 Task: Select the option do not auto-fit the text.
Action: Mouse moved to (774, 332)
Screenshot: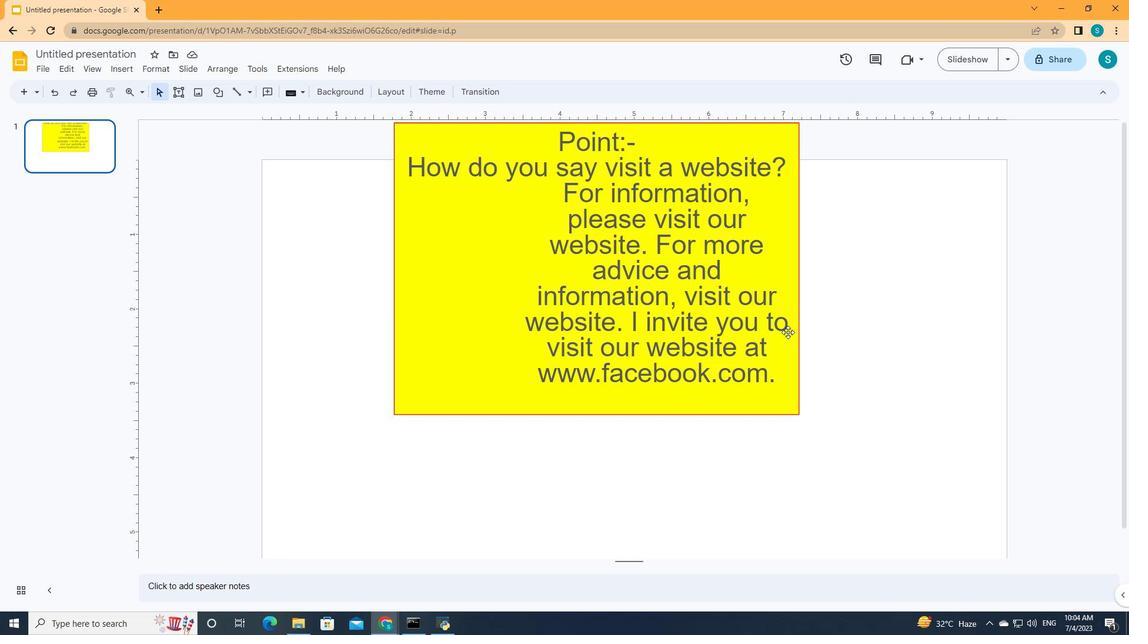 
Action: Mouse pressed left at (774, 332)
Screenshot: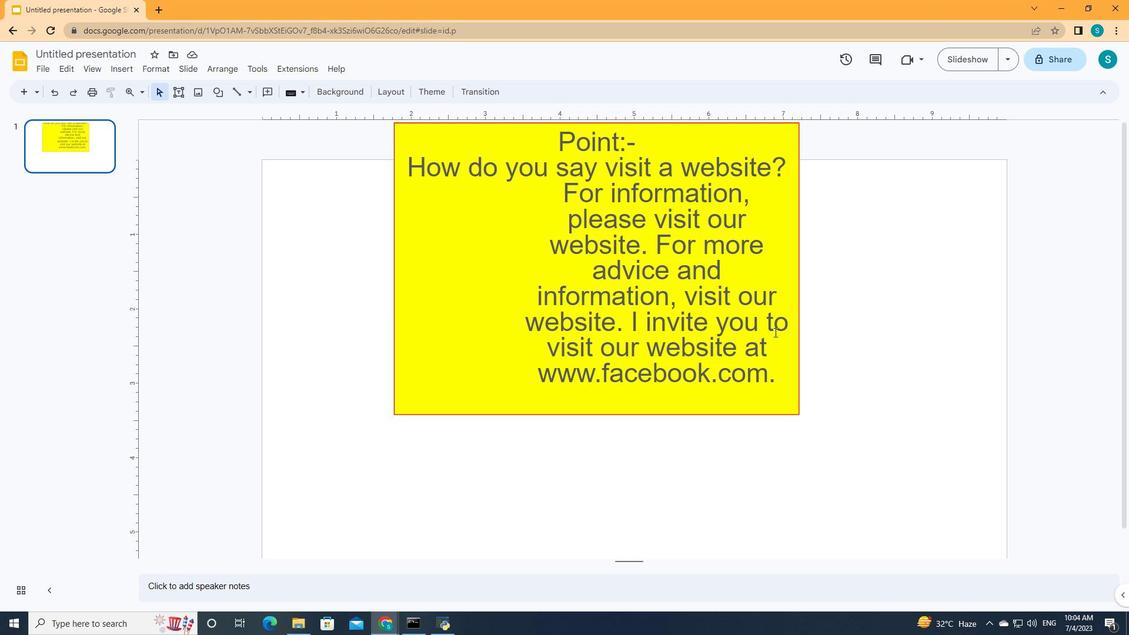 
Action: Mouse moved to (816, 86)
Screenshot: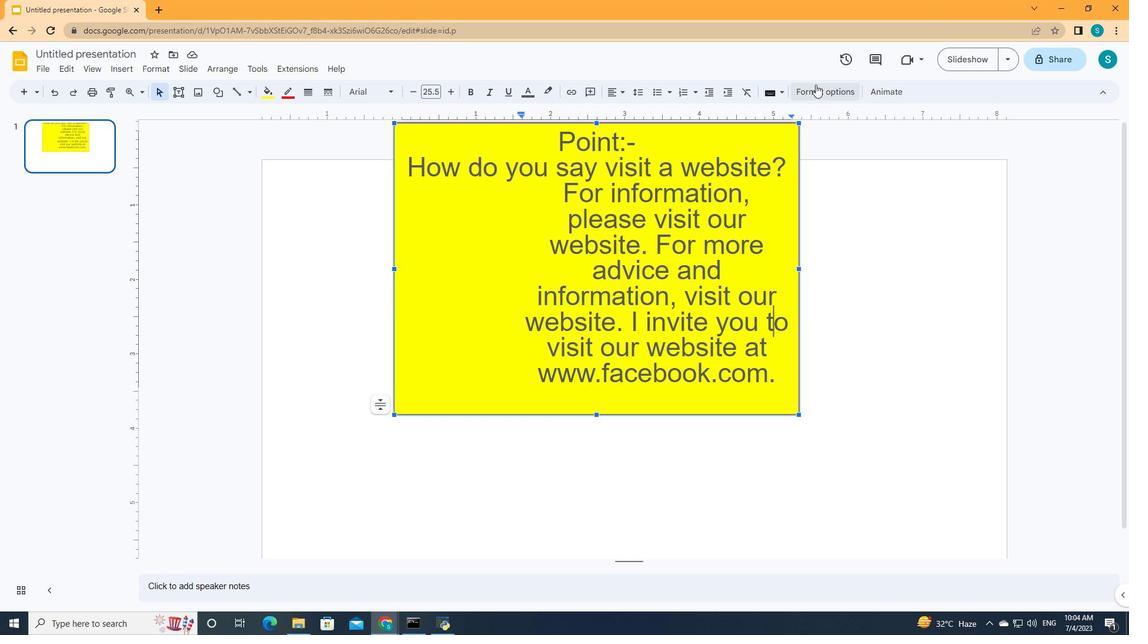
Action: Mouse pressed left at (816, 86)
Screenshot: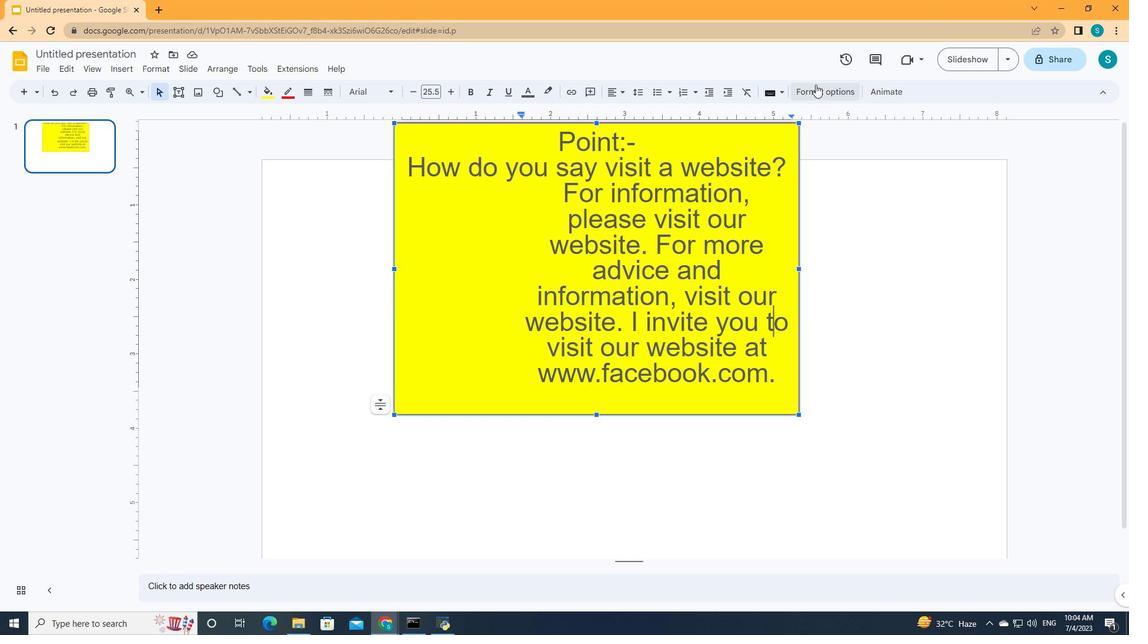
Action: Mouse moved to (968, 202)
Screenshot: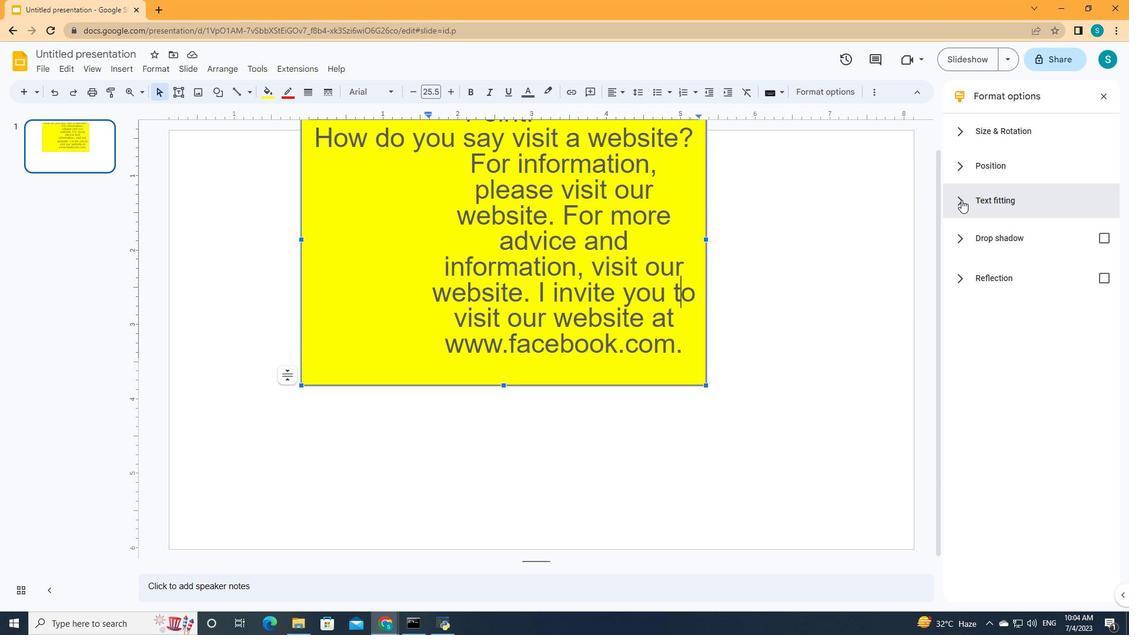 
Action: Mouse pressed left at (968, 202)
Screenshot: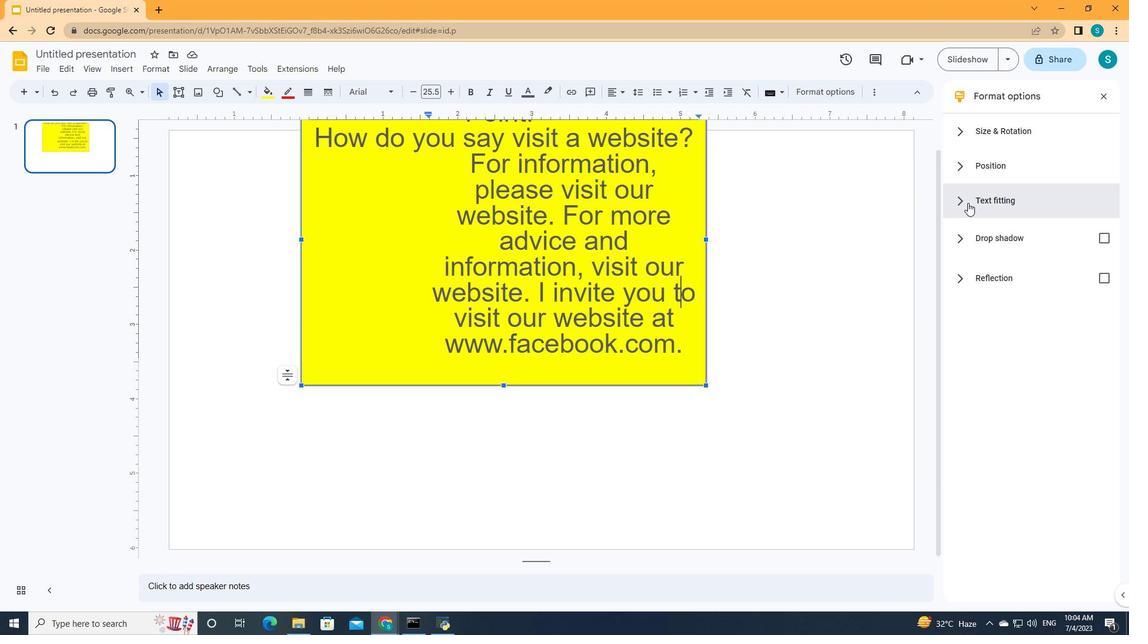 
Action: Mouse moved to (958, 358)
Screenshot: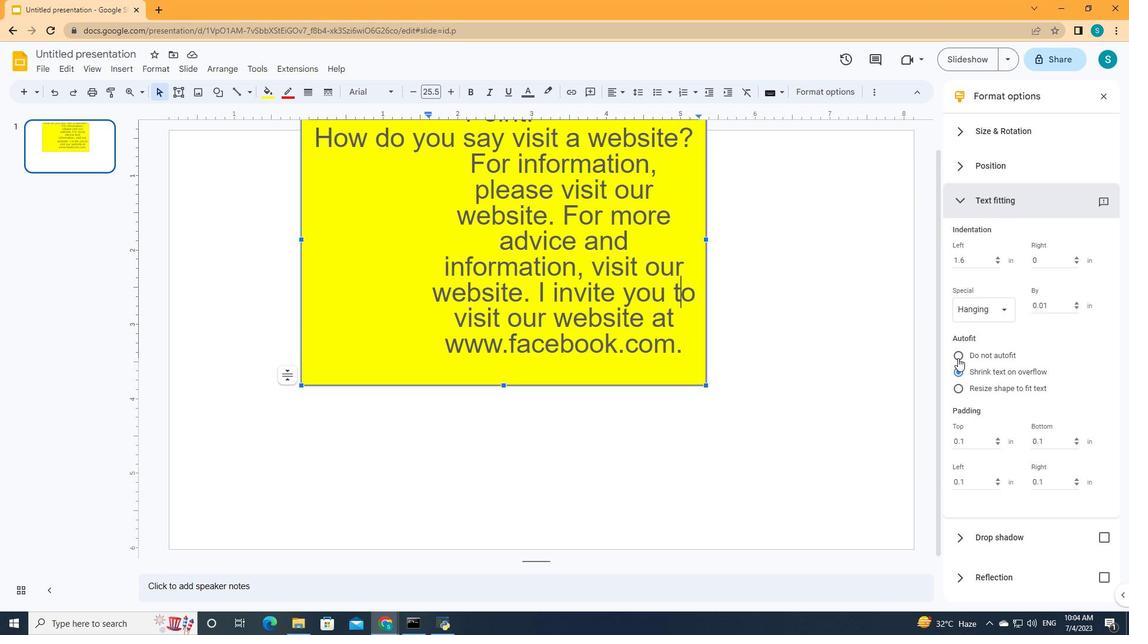 
Action: Mouse pressed left at (958, 358)
Screenshot: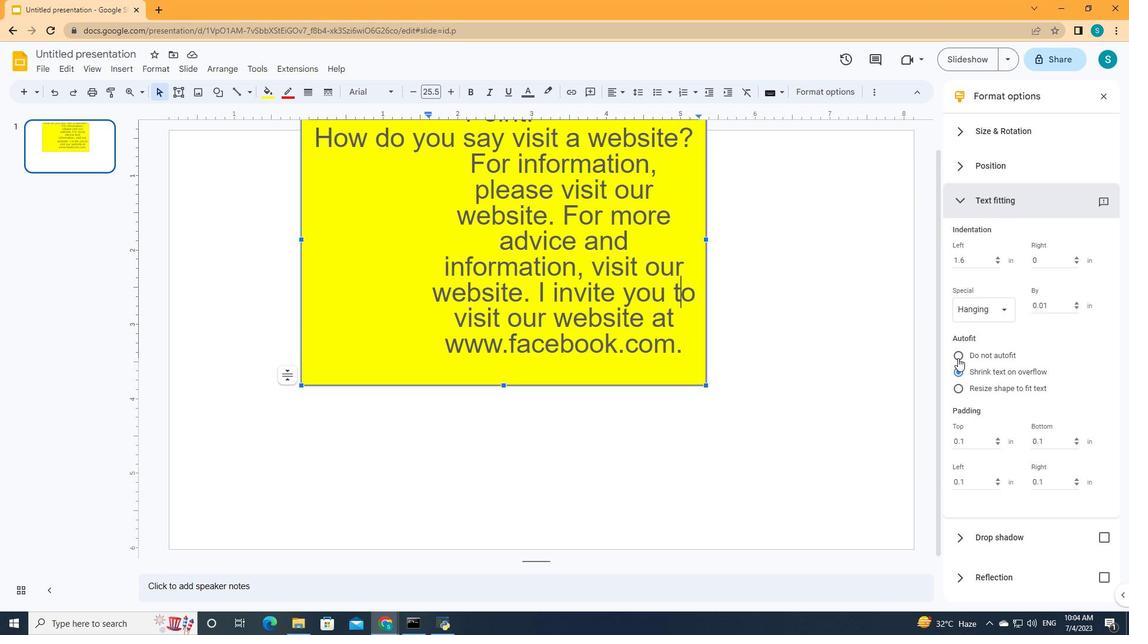 
Action: Mouse moved to (908, 339)
Screenshot: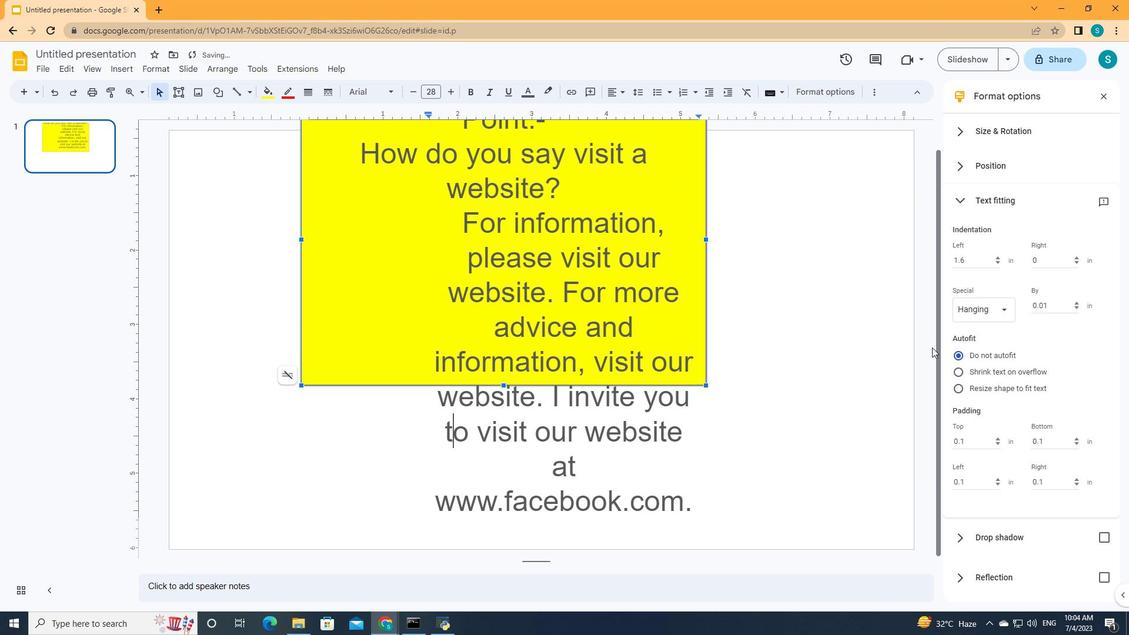 
